 Task: Move the task Implement social media sharing feature for the app to the section To-Do in the project TrendSetter and sort the tasks in the project by Assignee in Descending order.
Action: Mouse moved to (81, 248)
Screenshot: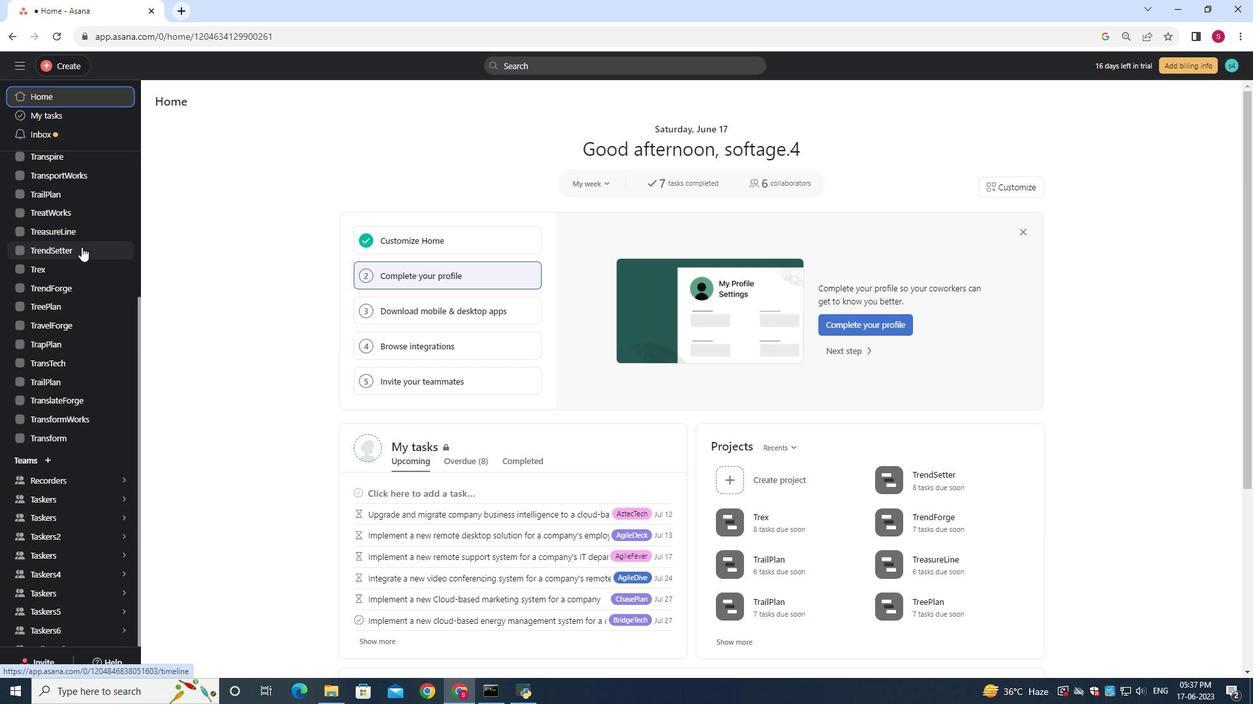 
Action: Mouse pressed left at (81, 248)
Screenshot: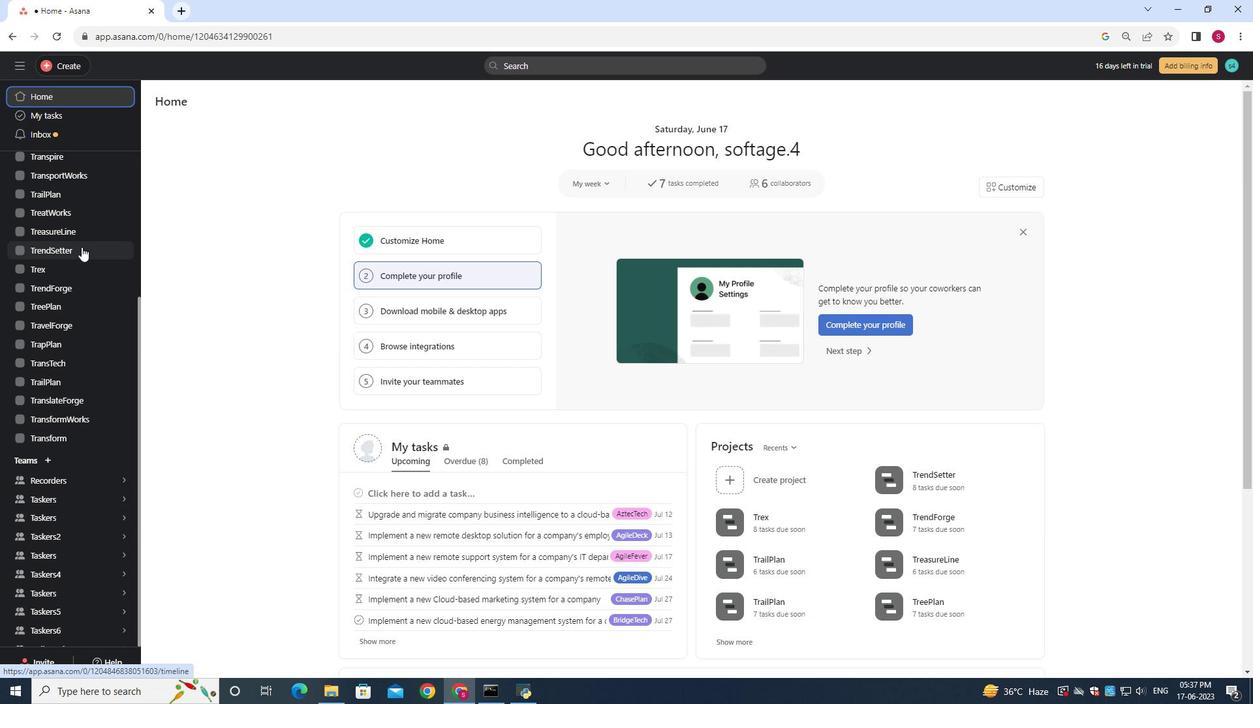 
Action: Mouse moved to (434, 264)
Screenshot: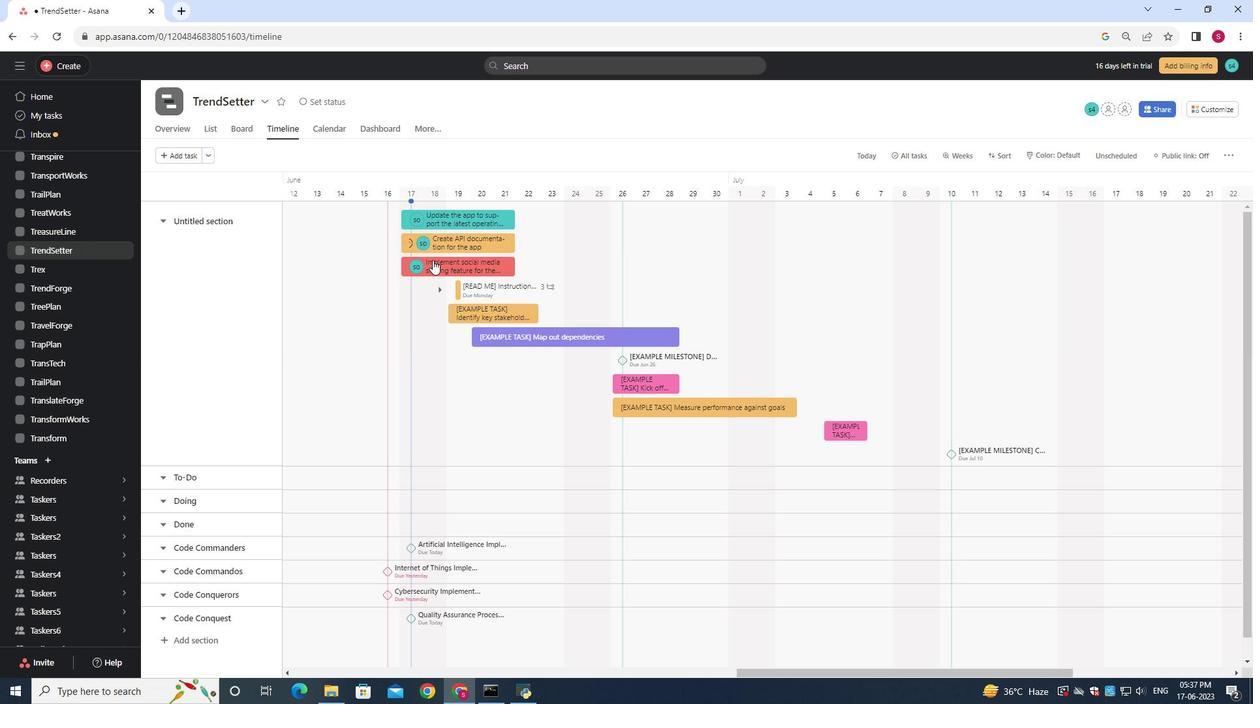 
Action: Mouse pressed left at (434, 264)
Screenshot: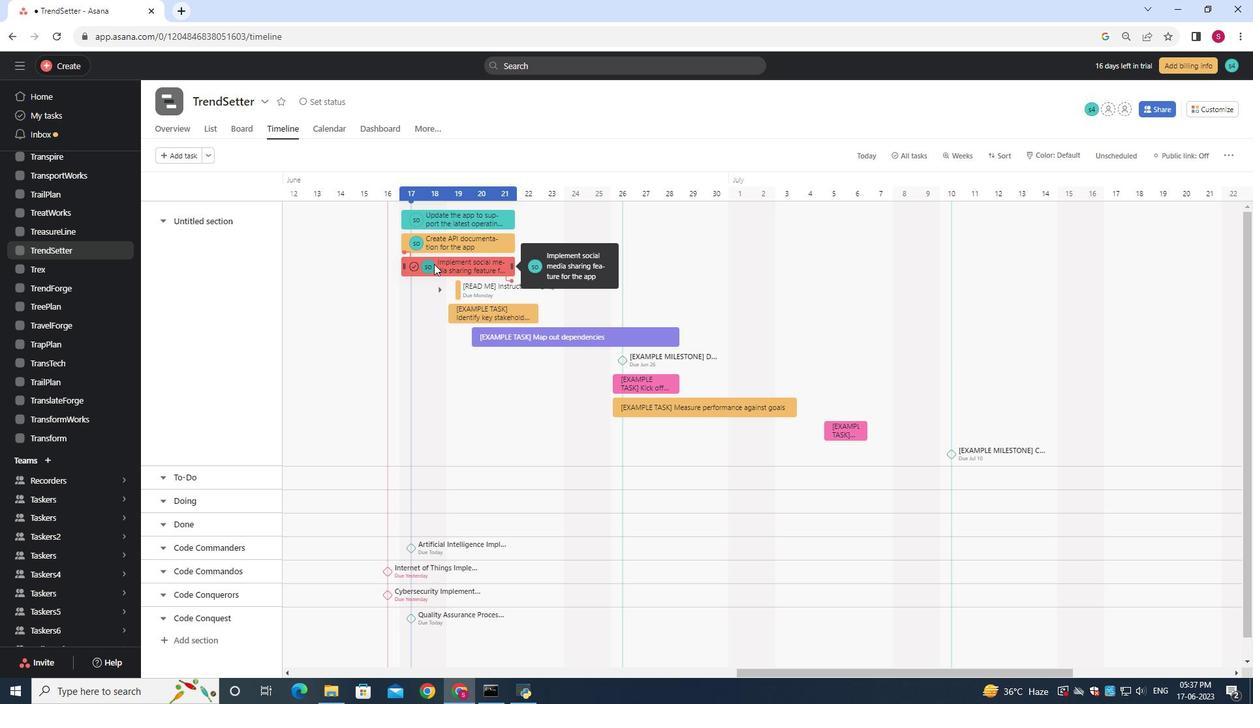 
Action: Mouse moved to (214, 129)
Screenshot: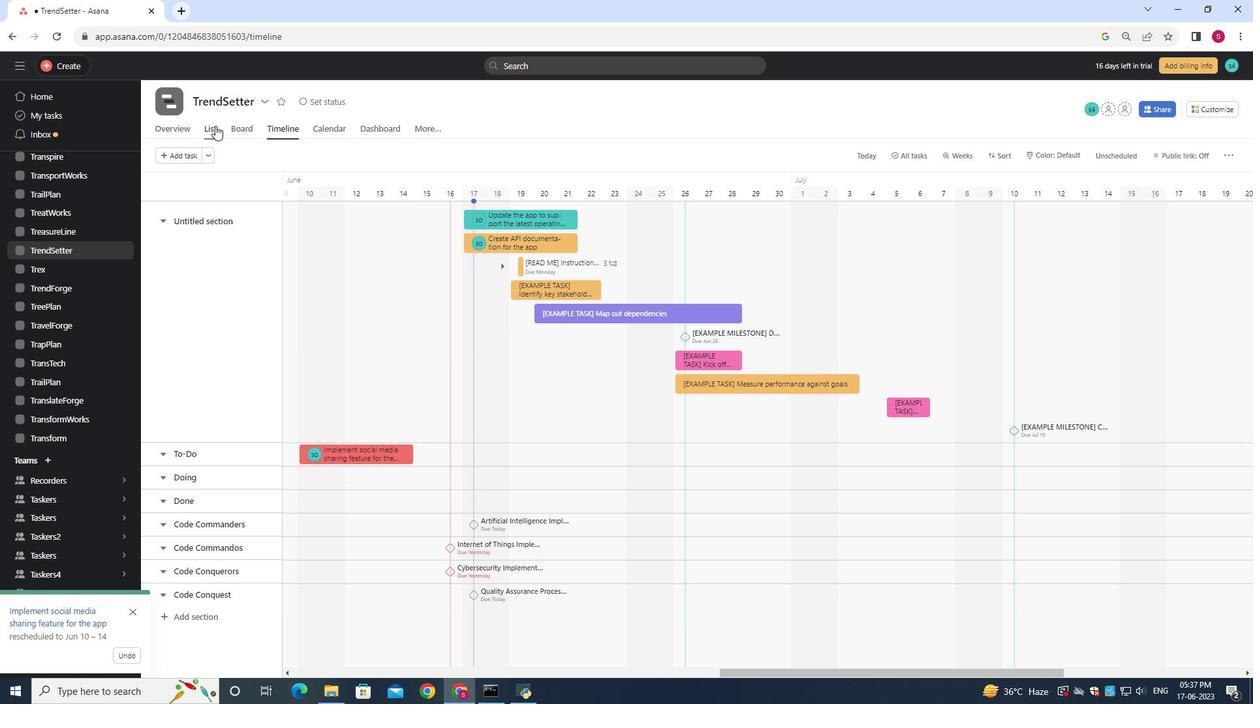 
Action: Mouse pressed left at (214, 129)
Screenshot: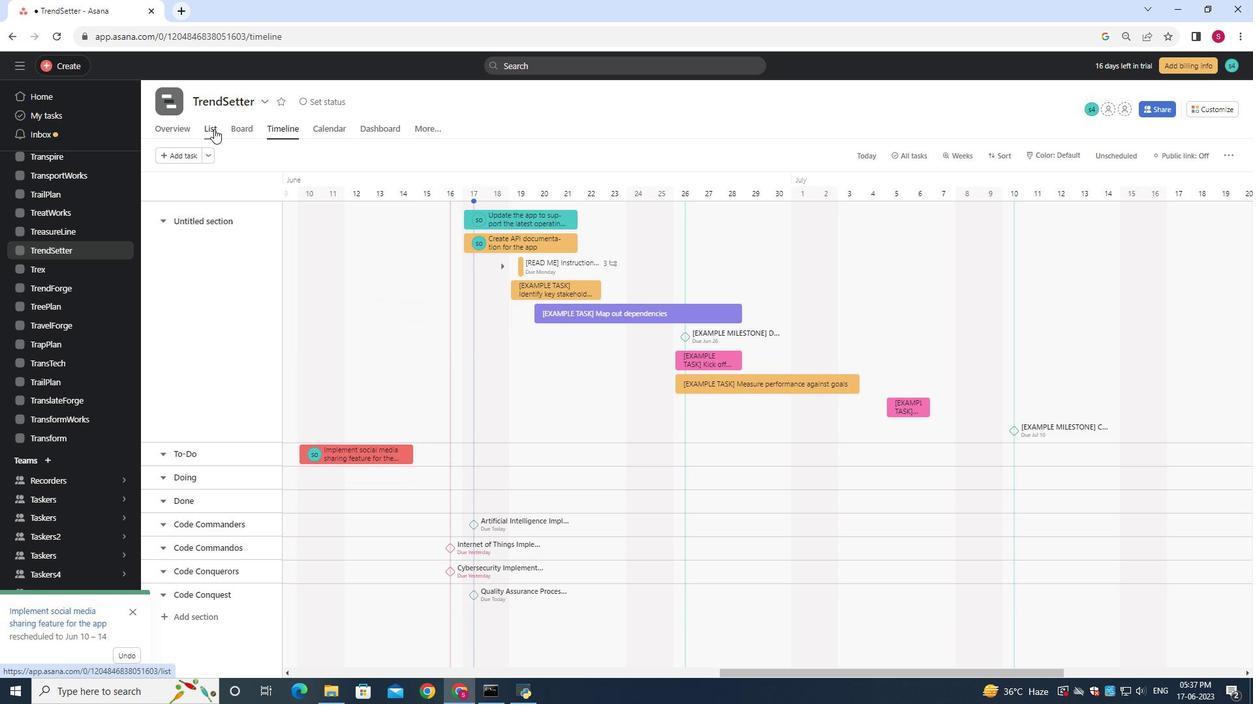 
Action: Mouse moved to (276, 151)
Screenshot: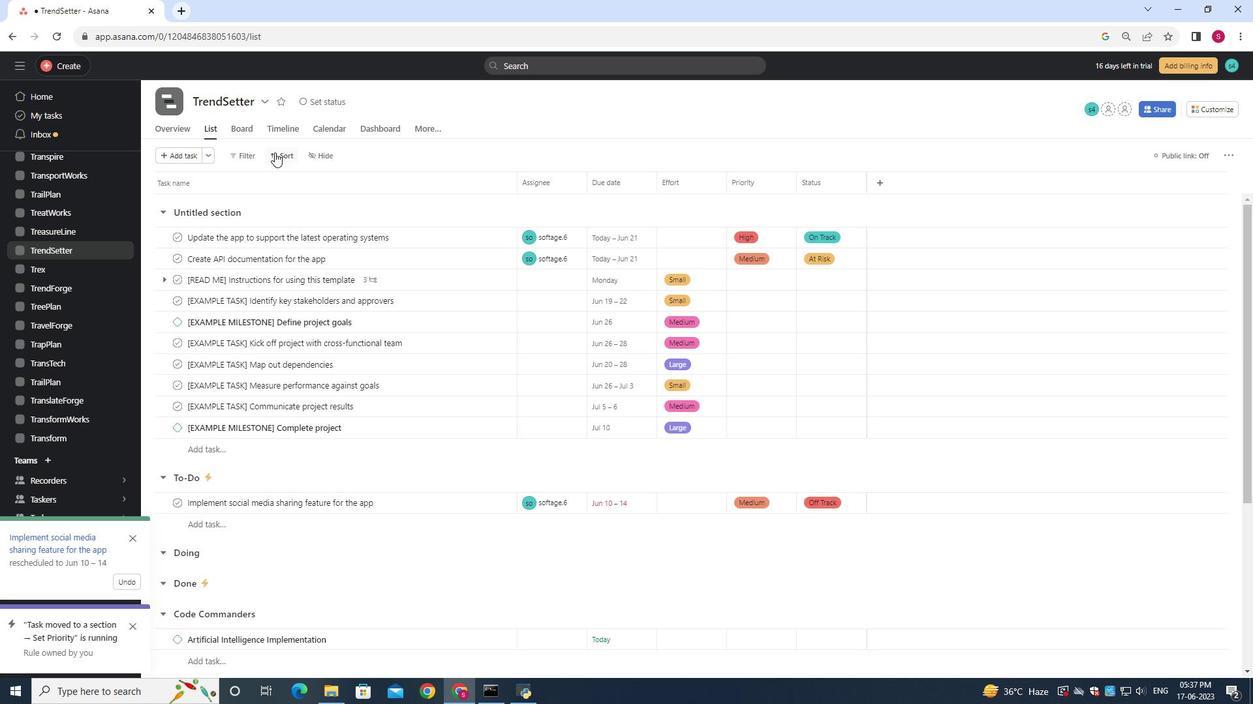 
Action: Mouse pressed left at (276, 151)
Screenshot: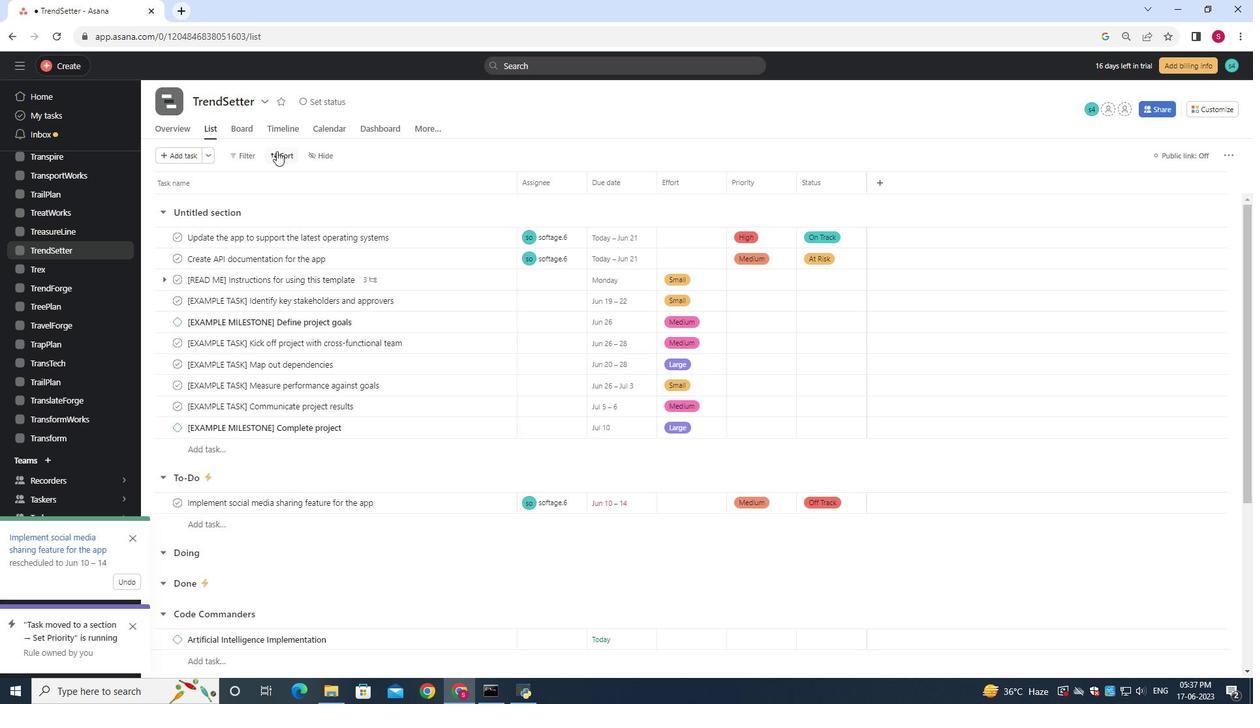 
Action: Mouse moved to (319, 256)
Screenshot: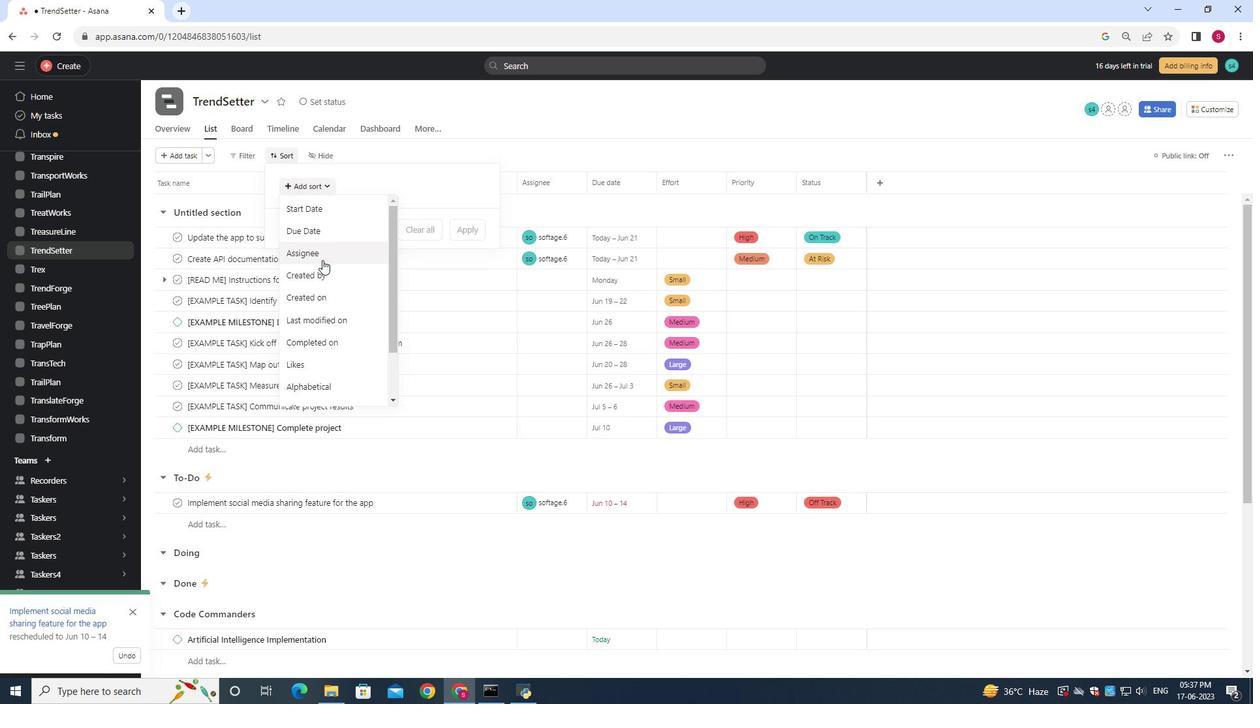 
Action: Mouse pressed left at (319, 256)
Screenshot: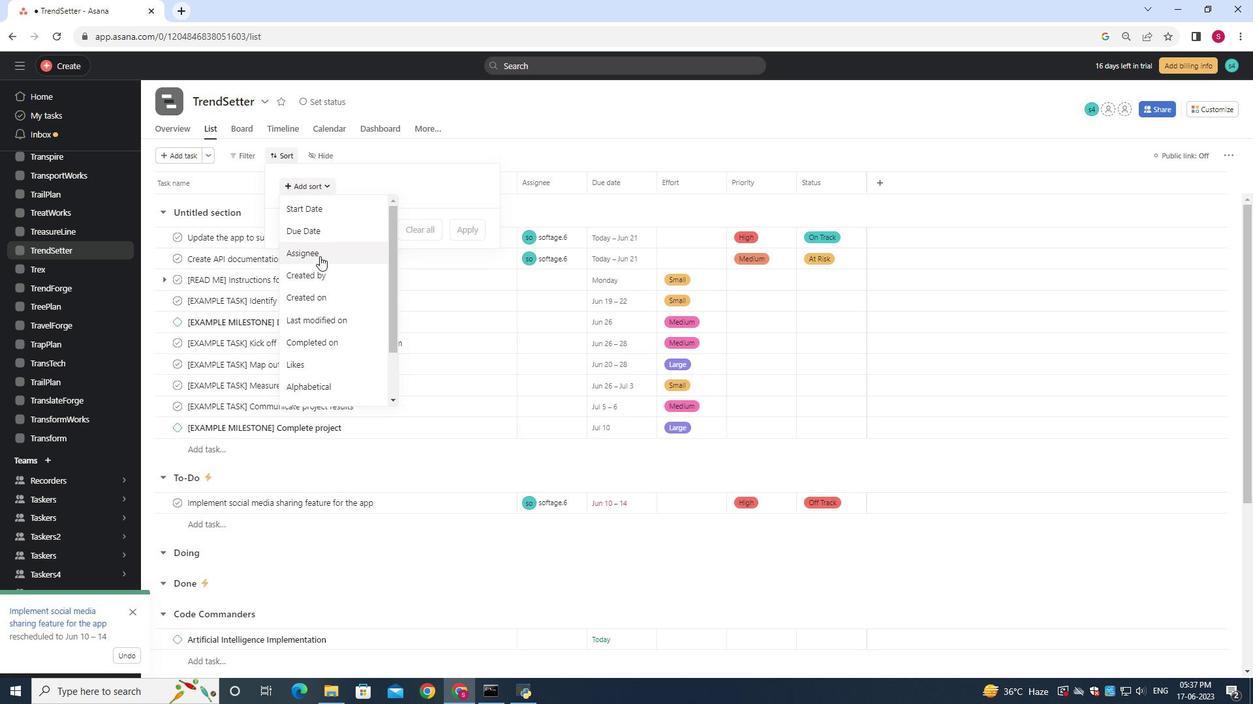 
Action: Mouse moved to (324, 203)
Screenshot: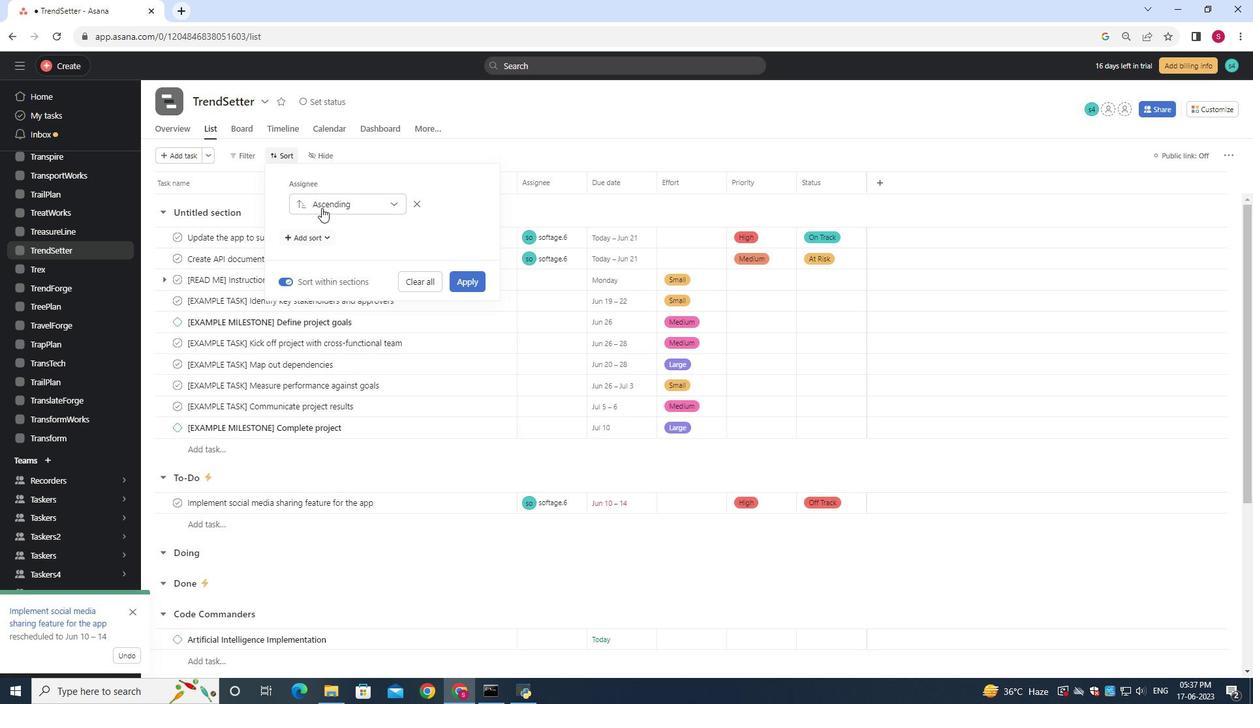 
Action: Mouse pressed left at (324, 203)
Screenshot: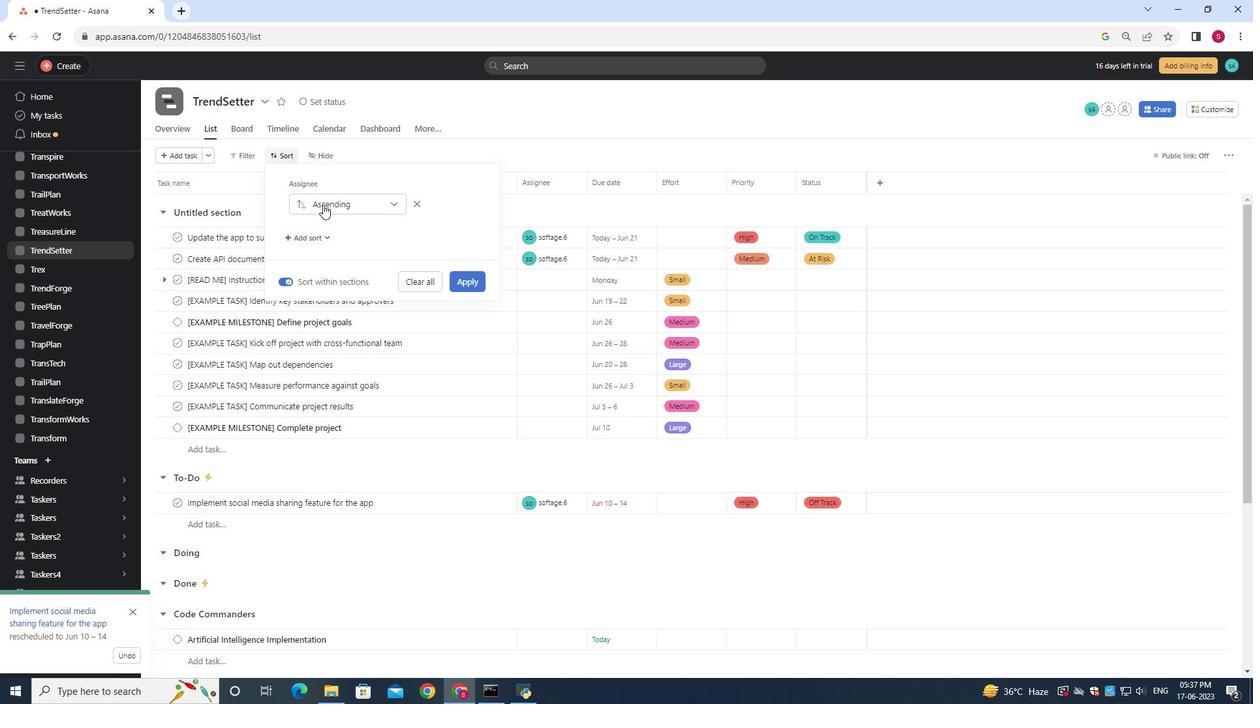 
Action: Mouse moved to (337, 251)
Screenshot: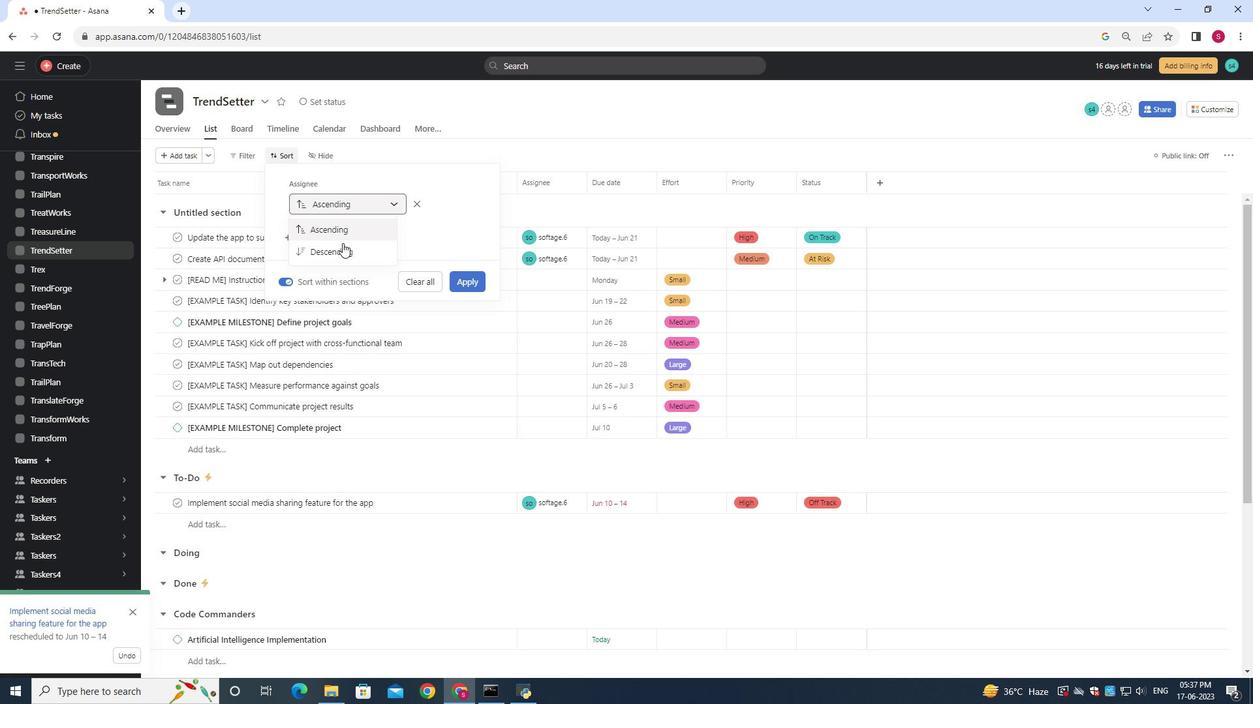 
Action: Mouse pressed left at (337, 251)
Screenshot: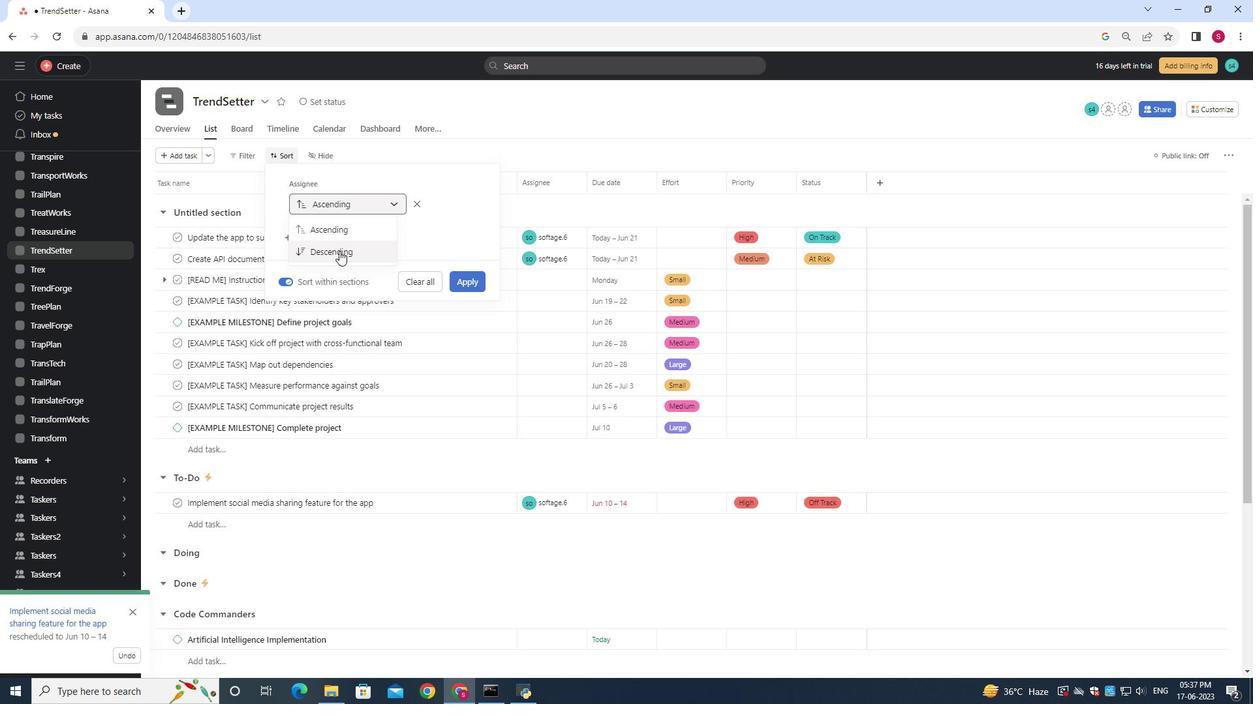 
Action: Mouse moved to (468, 283)
Screenshot: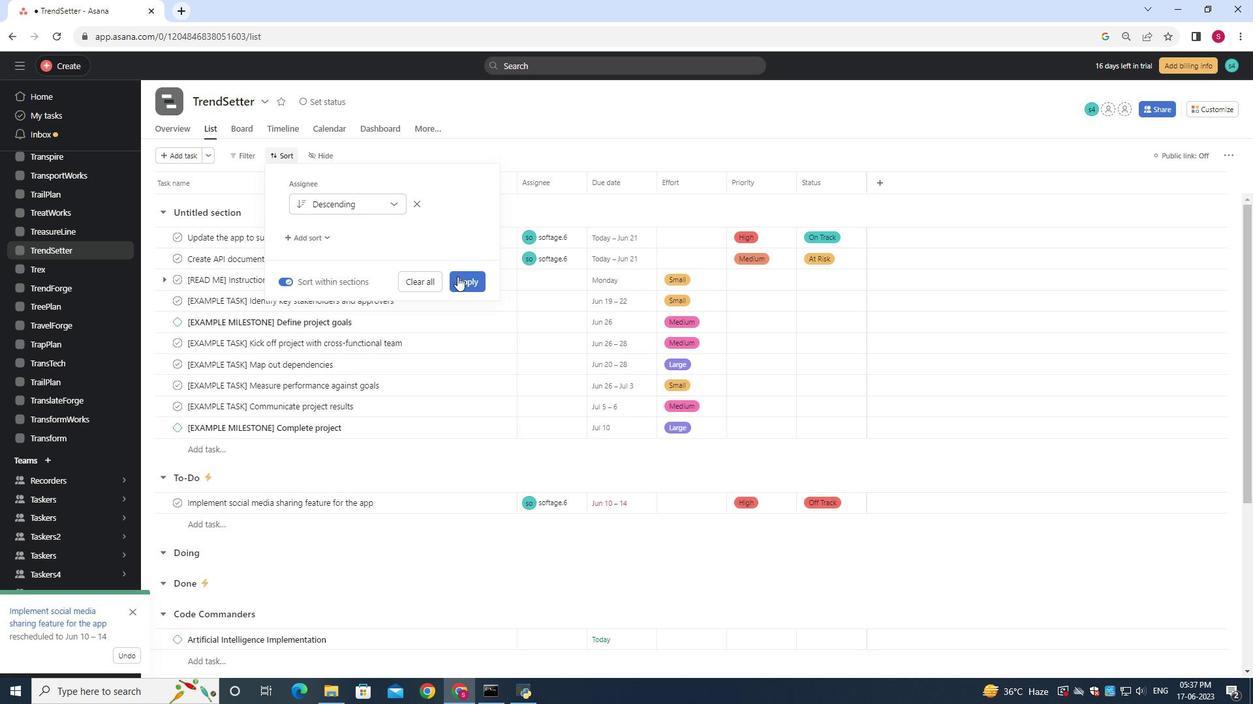 
Action: Mouse pressed left at (468, 283)
Screenshot: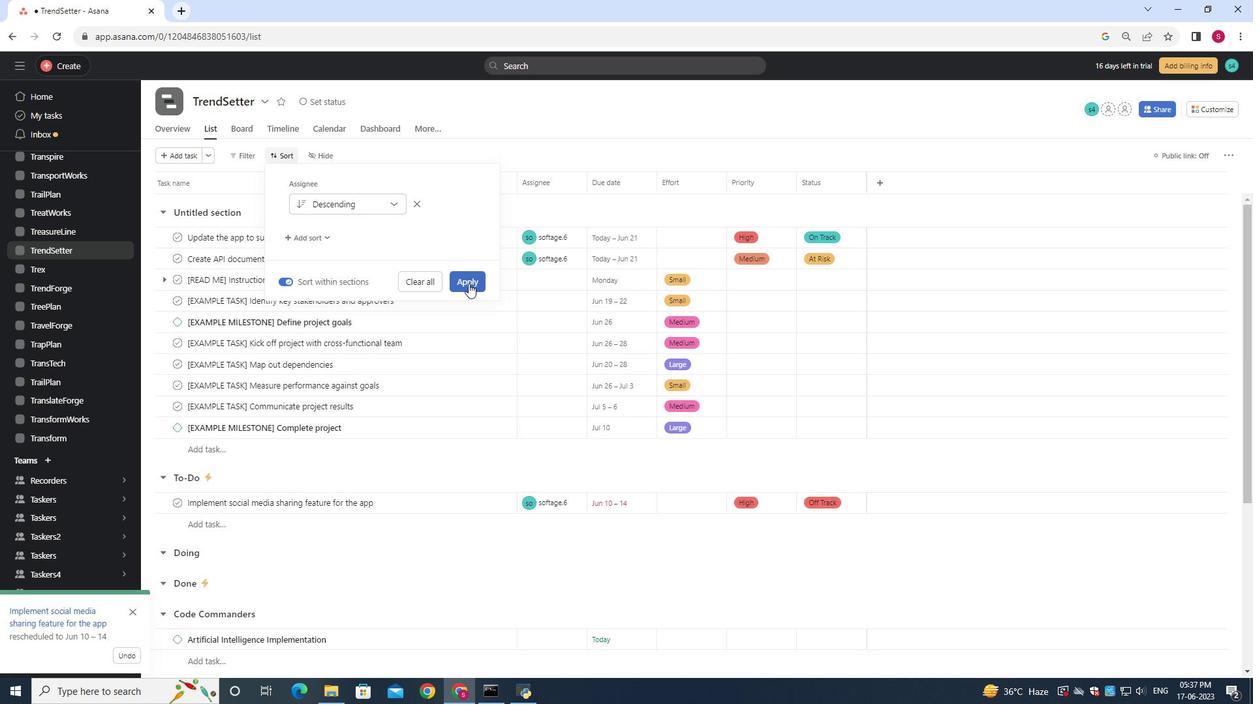 
Action: Mouse moved to (466, 279)
Screenshot: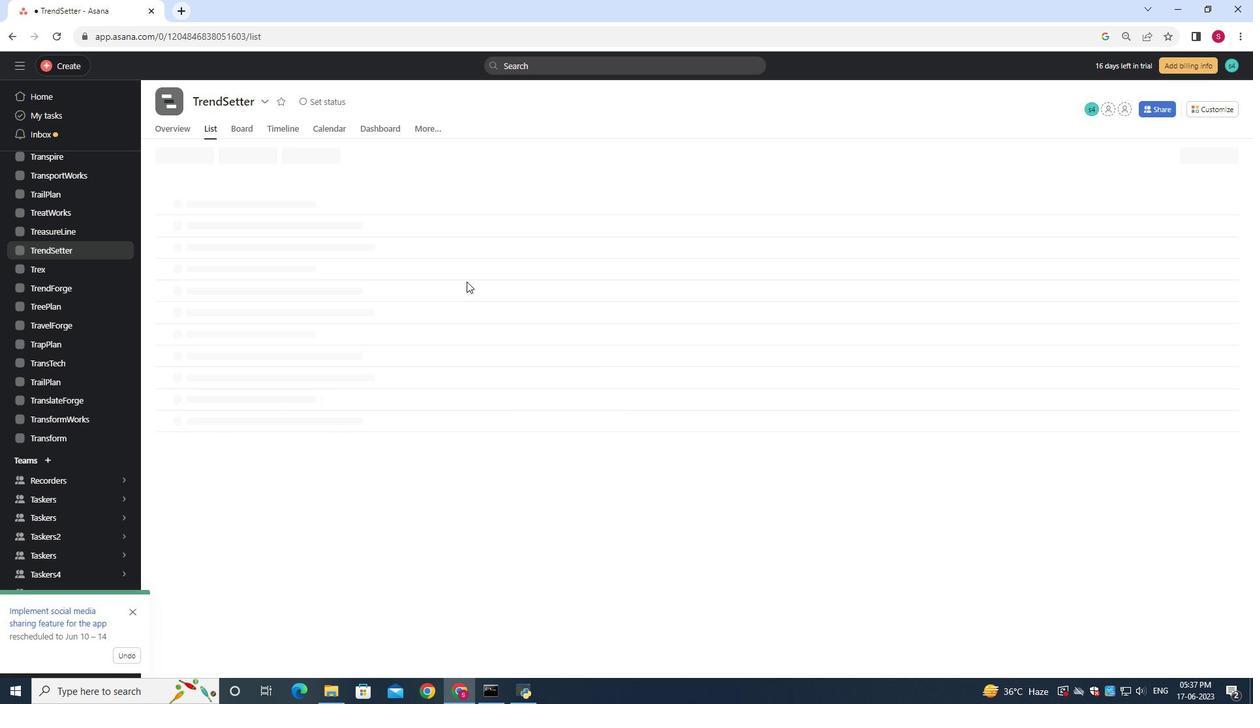 
